 Task: Save the current settings as a preset for normalize effect with the preset name "Normalize".
Action: Mouse pressed left at (445, 46)
Screenshot: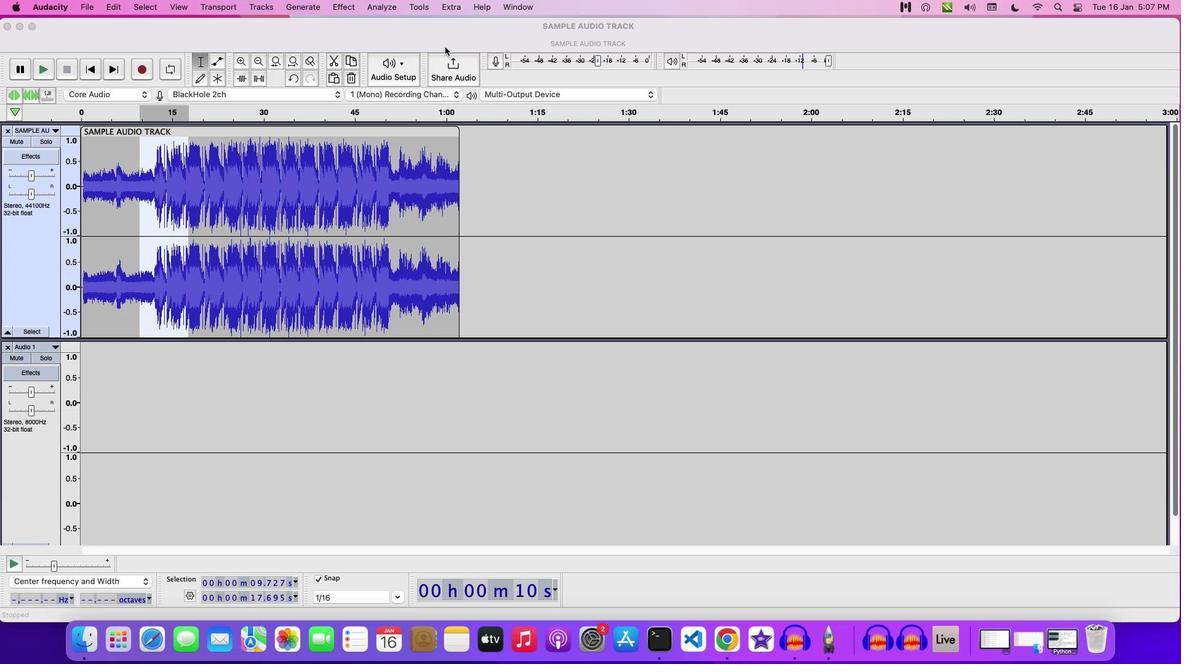 
Action: Mouse moved to (334, 8)
Screenshot: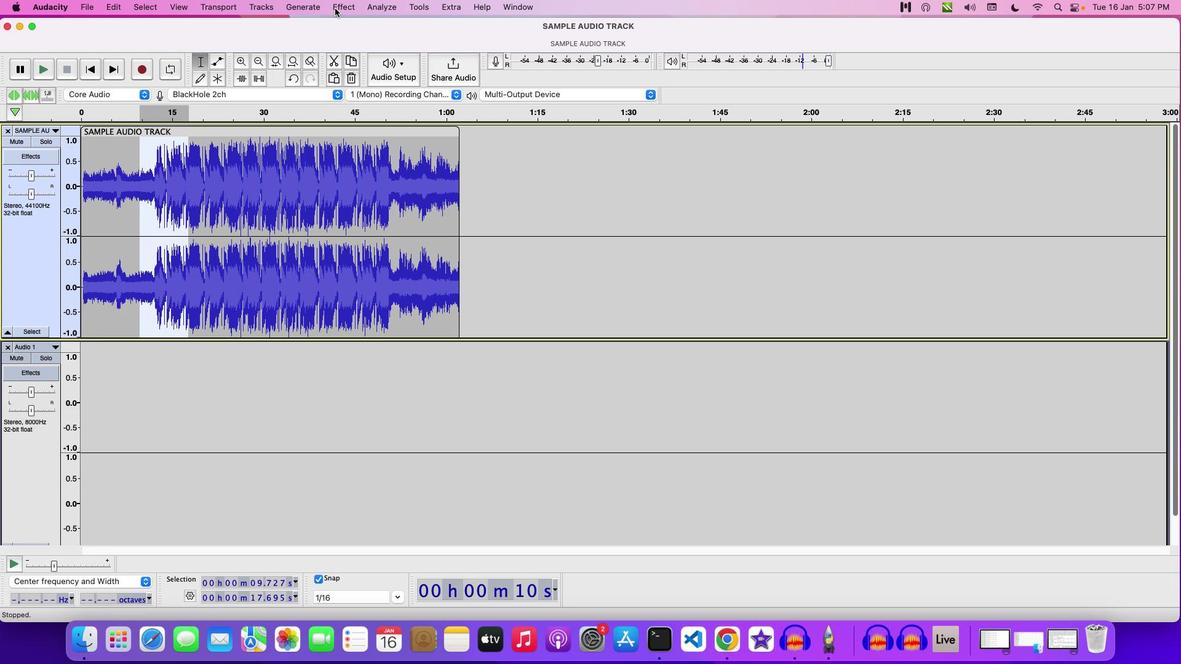 
Action: Mouse pressed left at (334, 8)
Screenshot: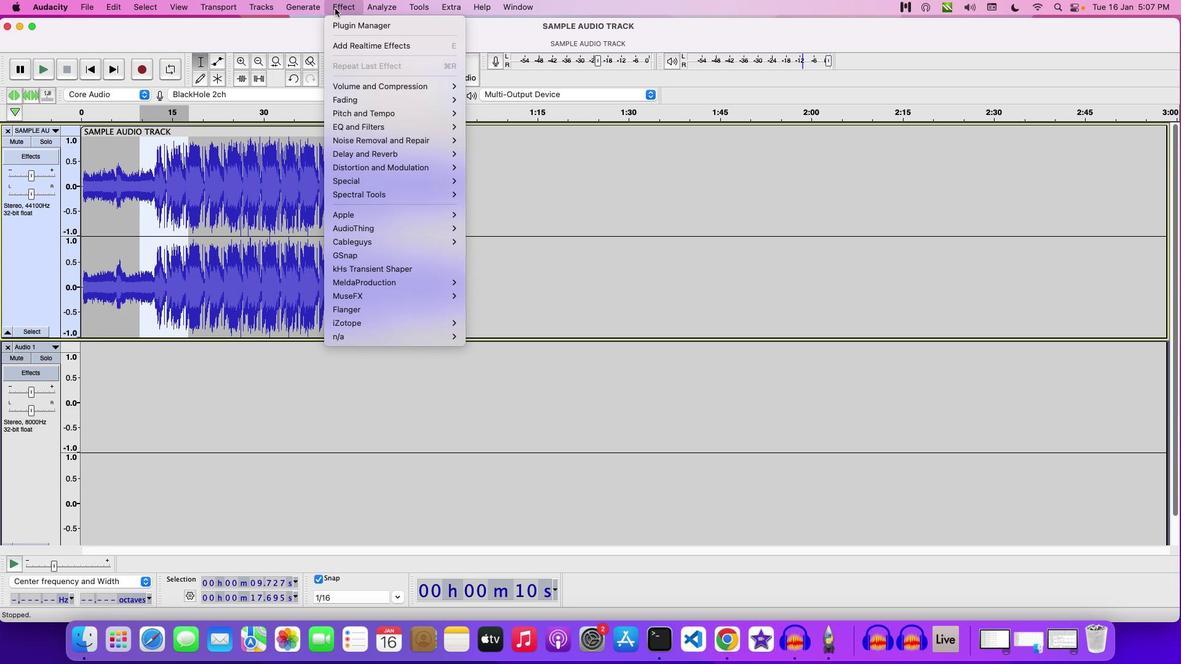 
Action: Mouse moved to (510, 157)
Screenshot: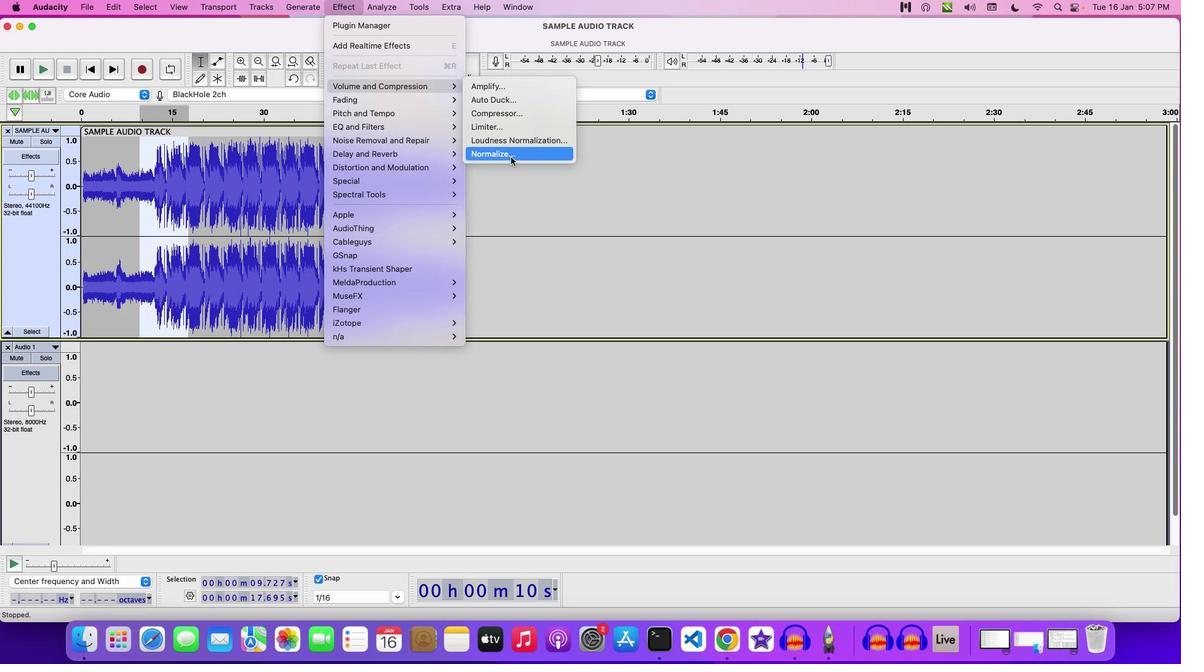 
Action: Mouse pressed left at (510, 157)
Screenshot: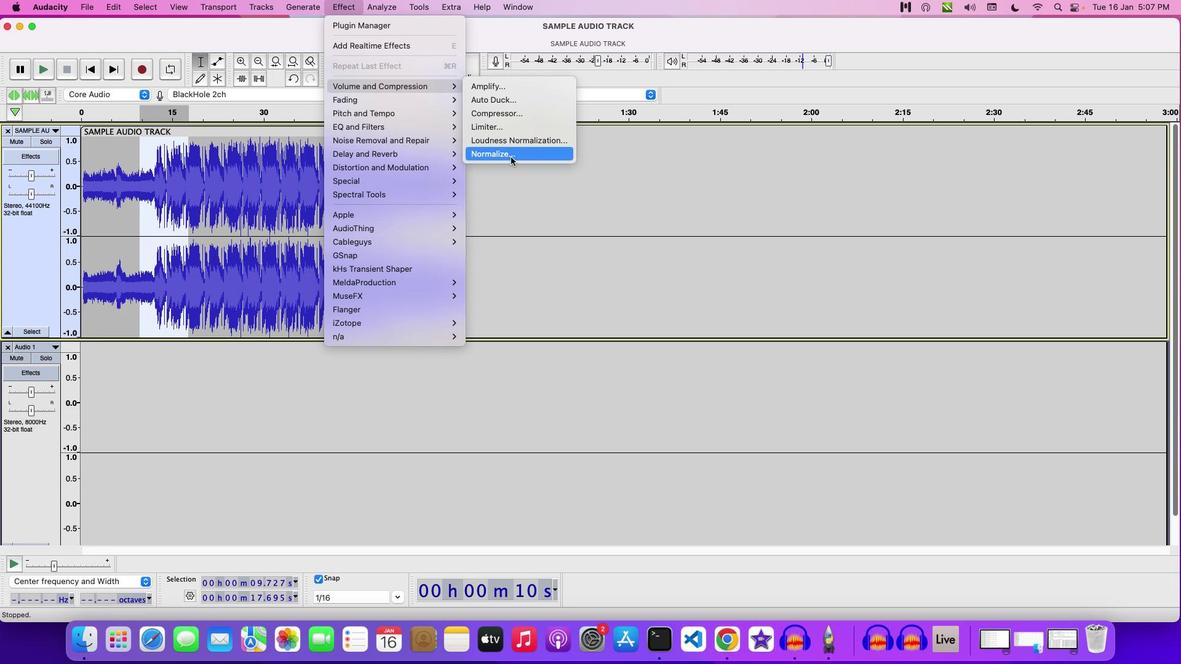 
Action: Mouse moved to (587, 283)
Screenshot: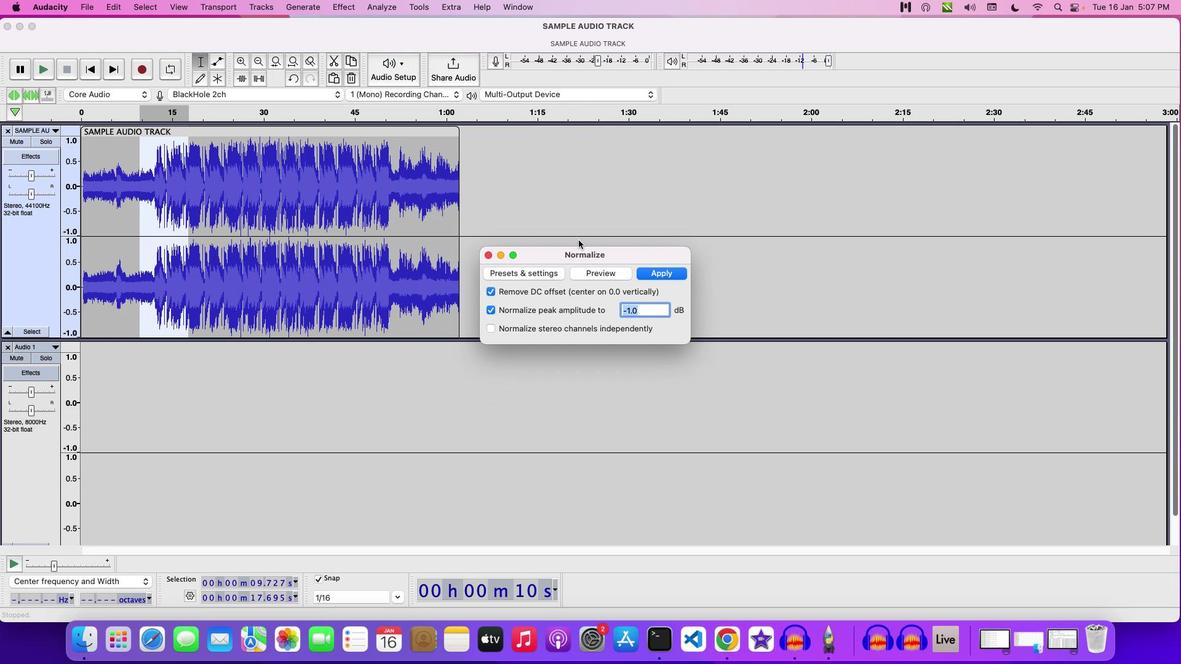 
Action: Mouse pressed left at (587, 283)
Screenshot: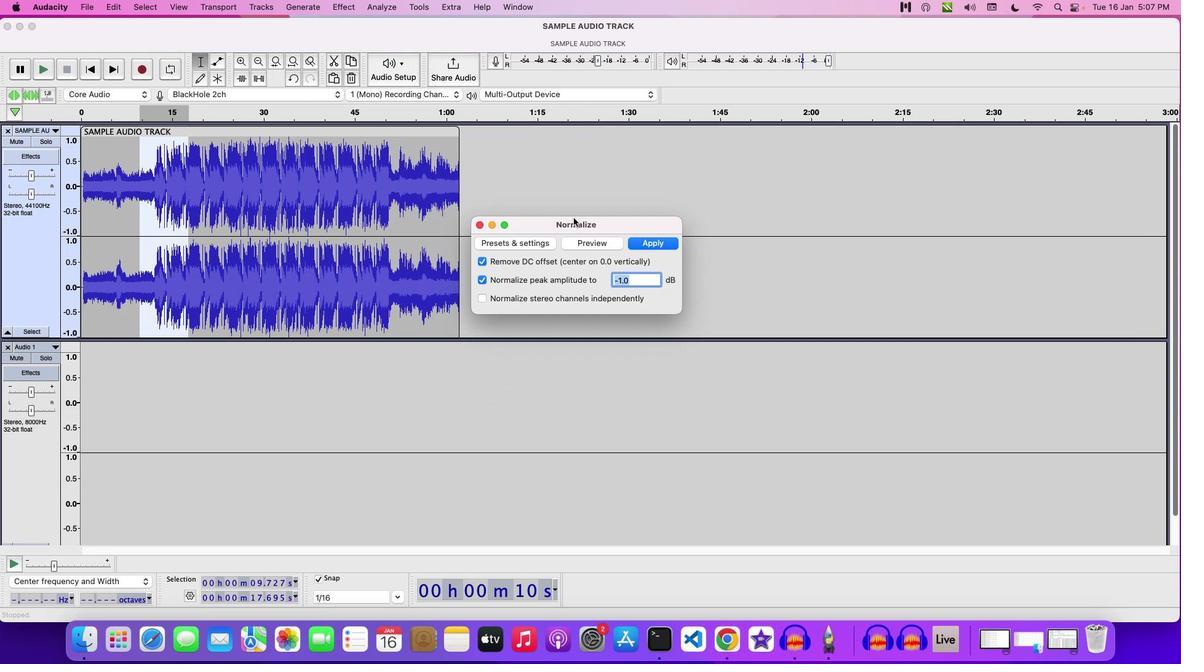 
Action: Mouse moved to (515, 196)
Screenshot: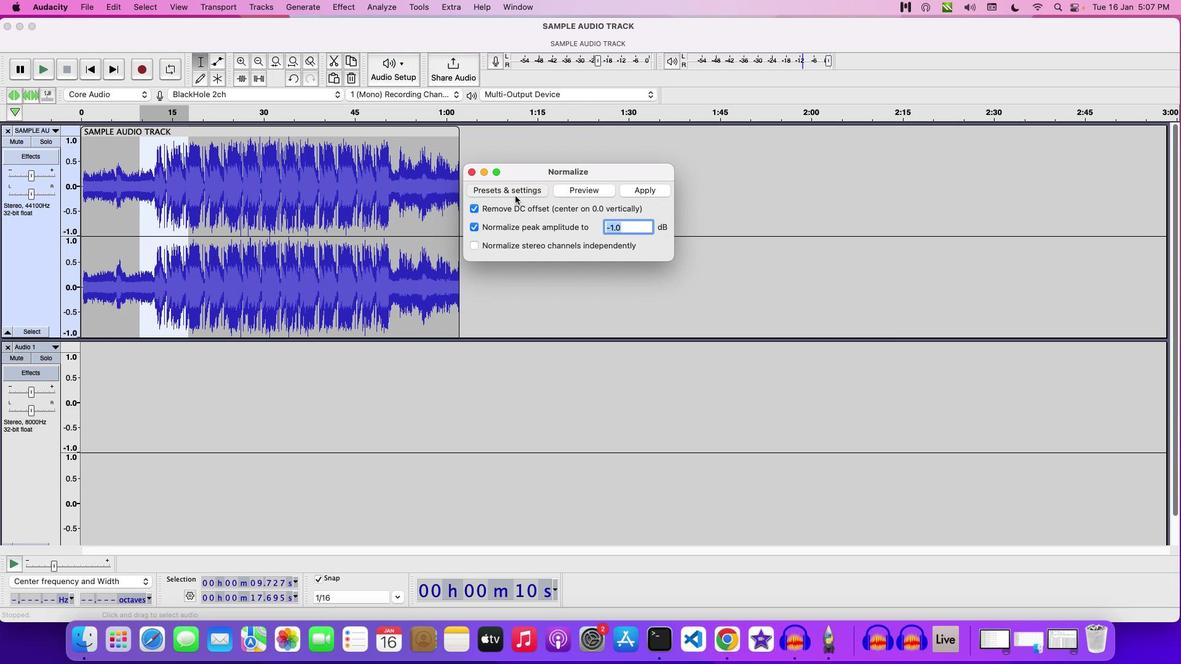 
Action: Mouse pressed left at (515, 196)
Screenshot: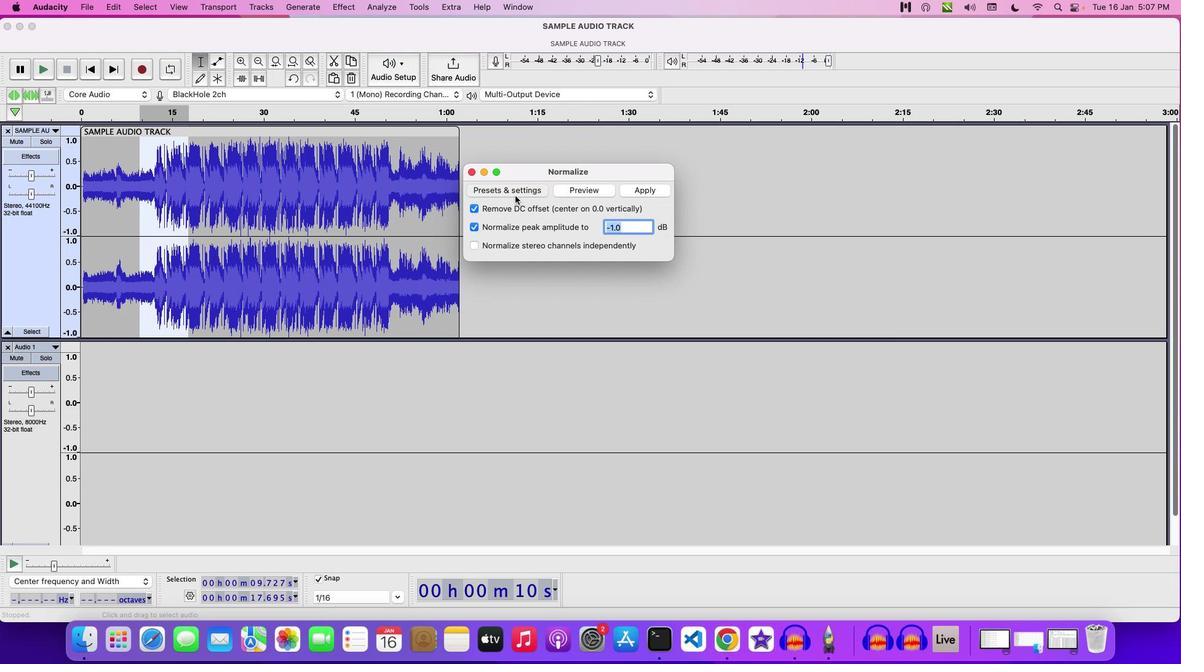 
Action: Mouse moved to (515, 212)
Screenshot: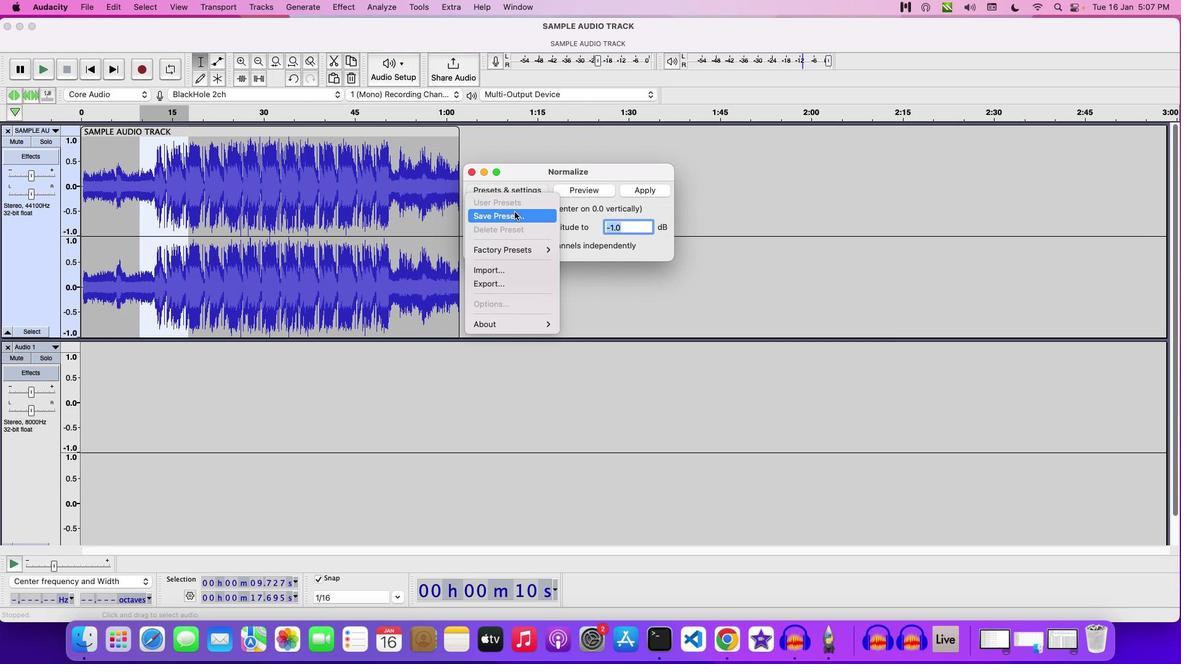 
Action: Mouse pressed left at (515, 212)
Screenshot: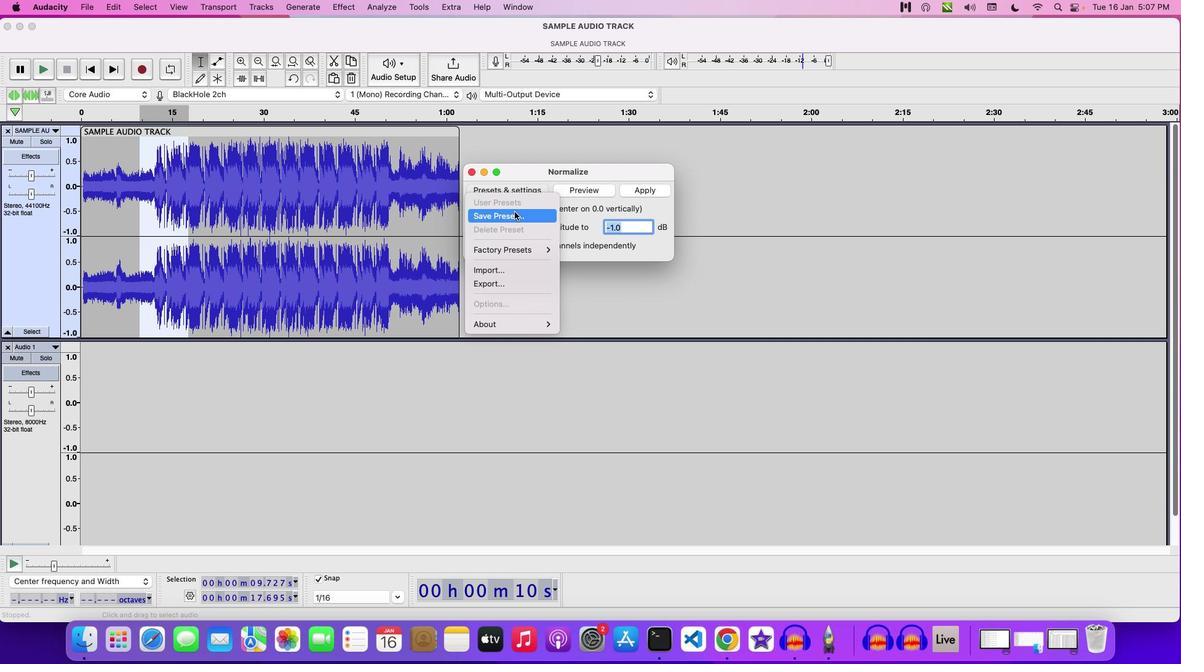 
Action: Mouse moved to (548, 209)
Screenshot: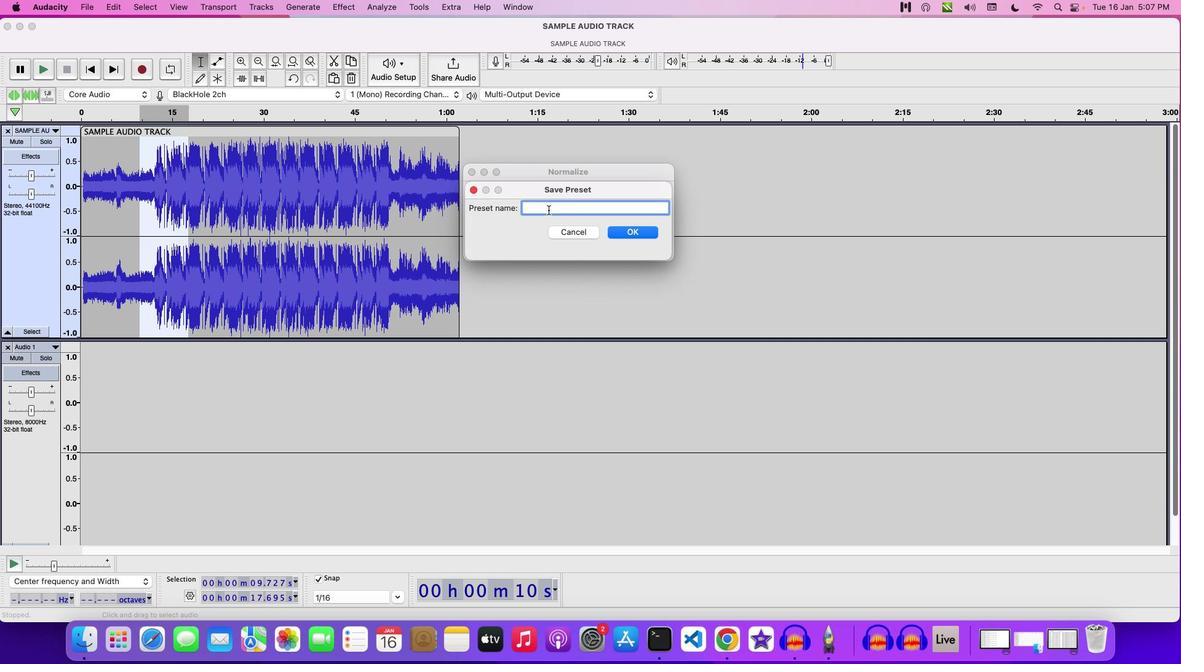
Action: Mouse pressed left at (548, 209)
Screenshot: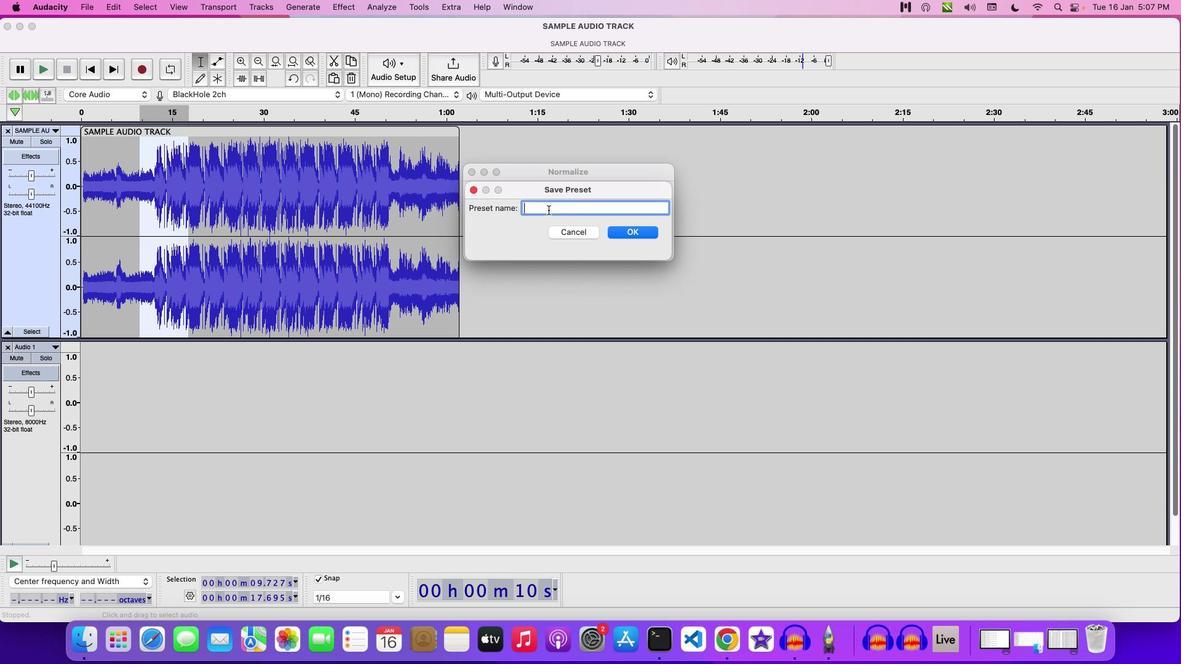 
Action: Mouse moved to (508, 179)
Screenshot: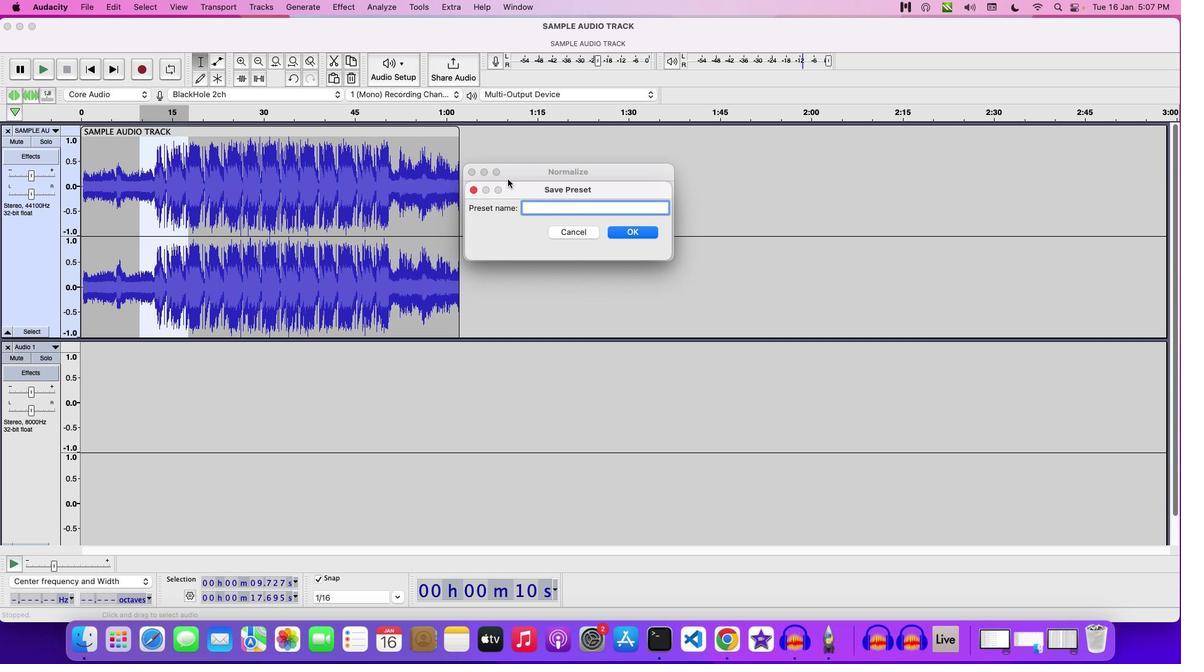 
Action: Key pressed Key.shift'N''o''r''m''a''l''i''z''e'
Screenshot: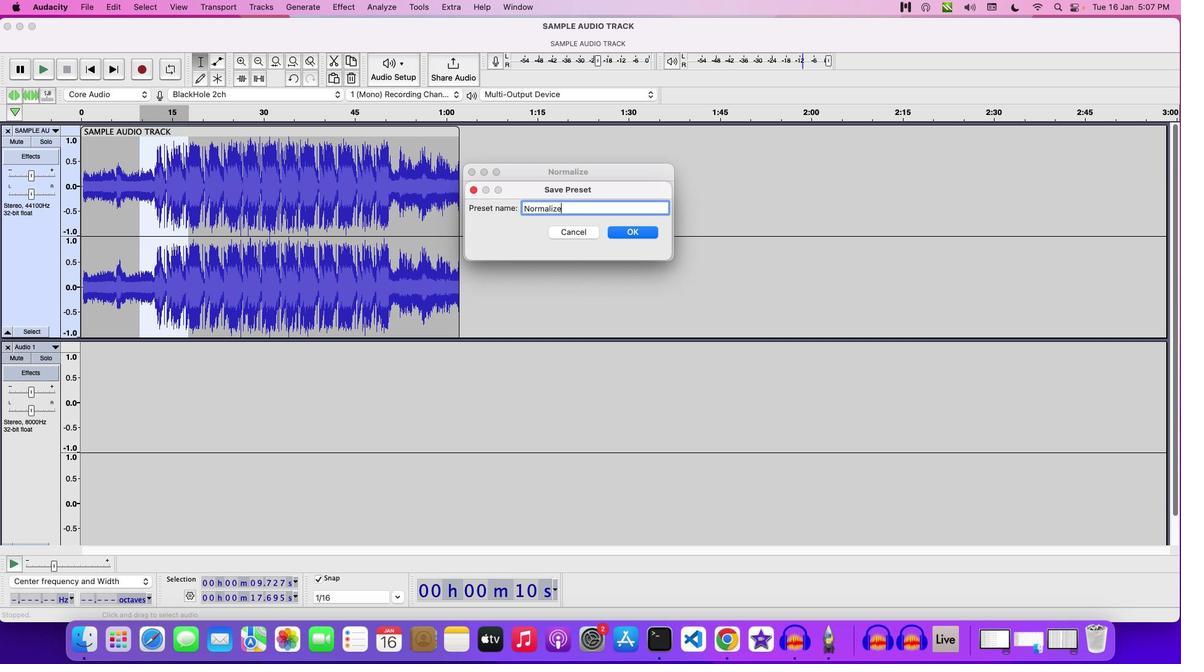 
Action: Mouse moved to (614, 232)
Screenshot: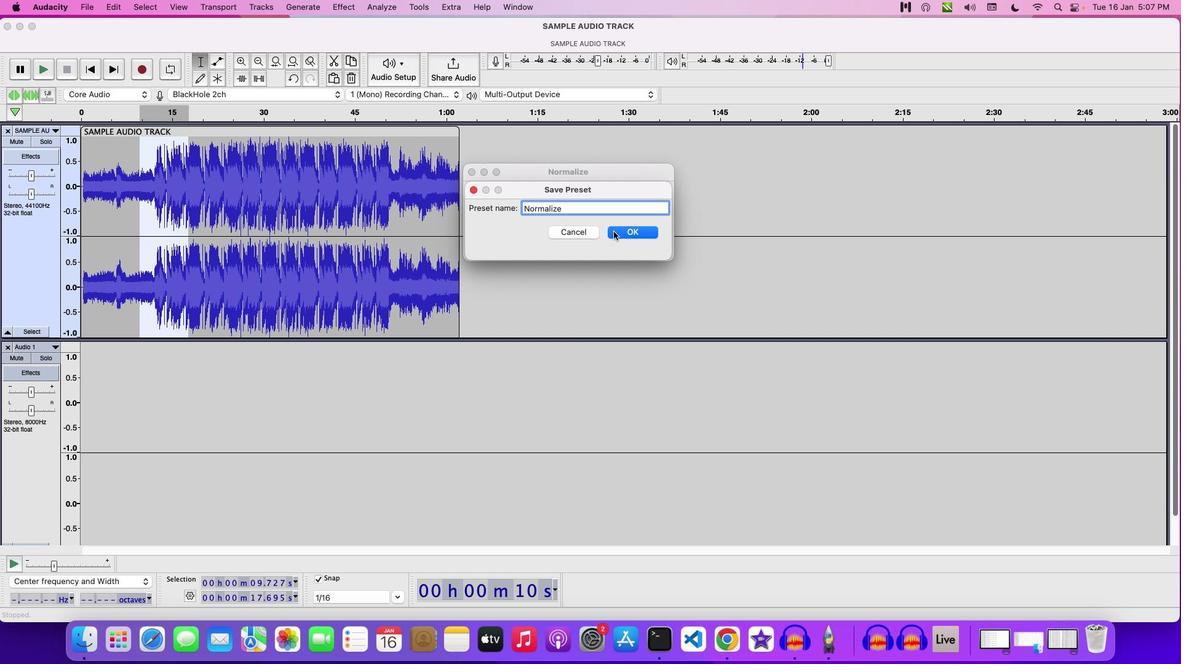 
Action: Mouse pressed left at (614, 232)
Screenshot: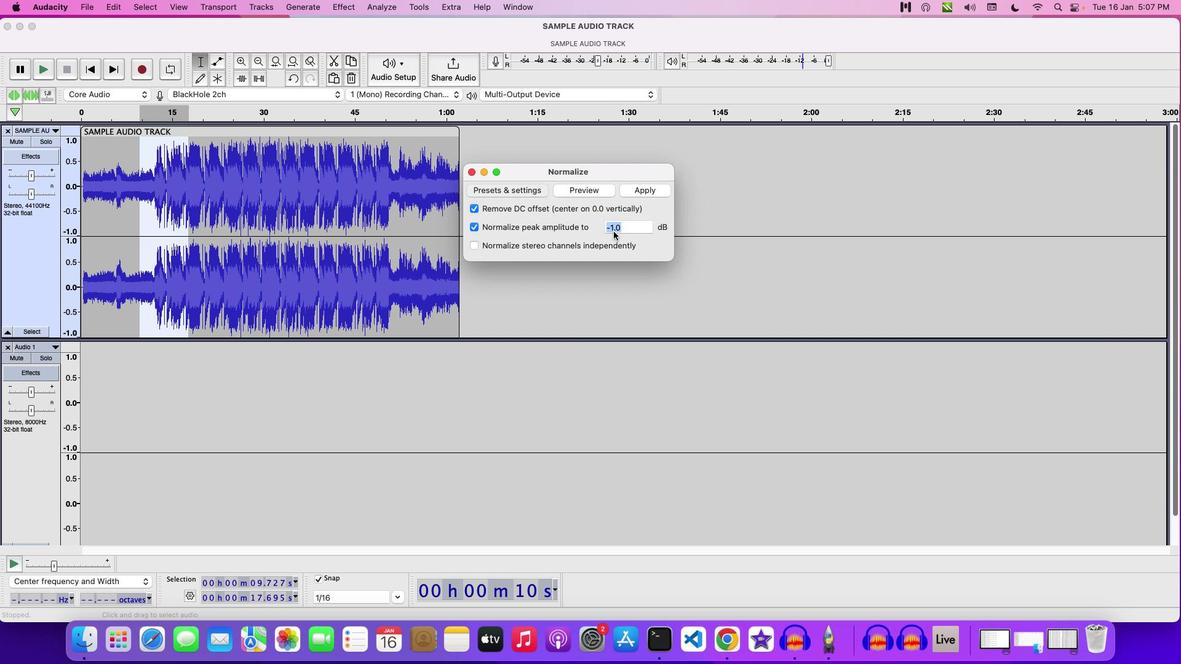 
